 Task: Look for properties with breakfast.
Action: Mouse moved to (997, 307)
Screenshot: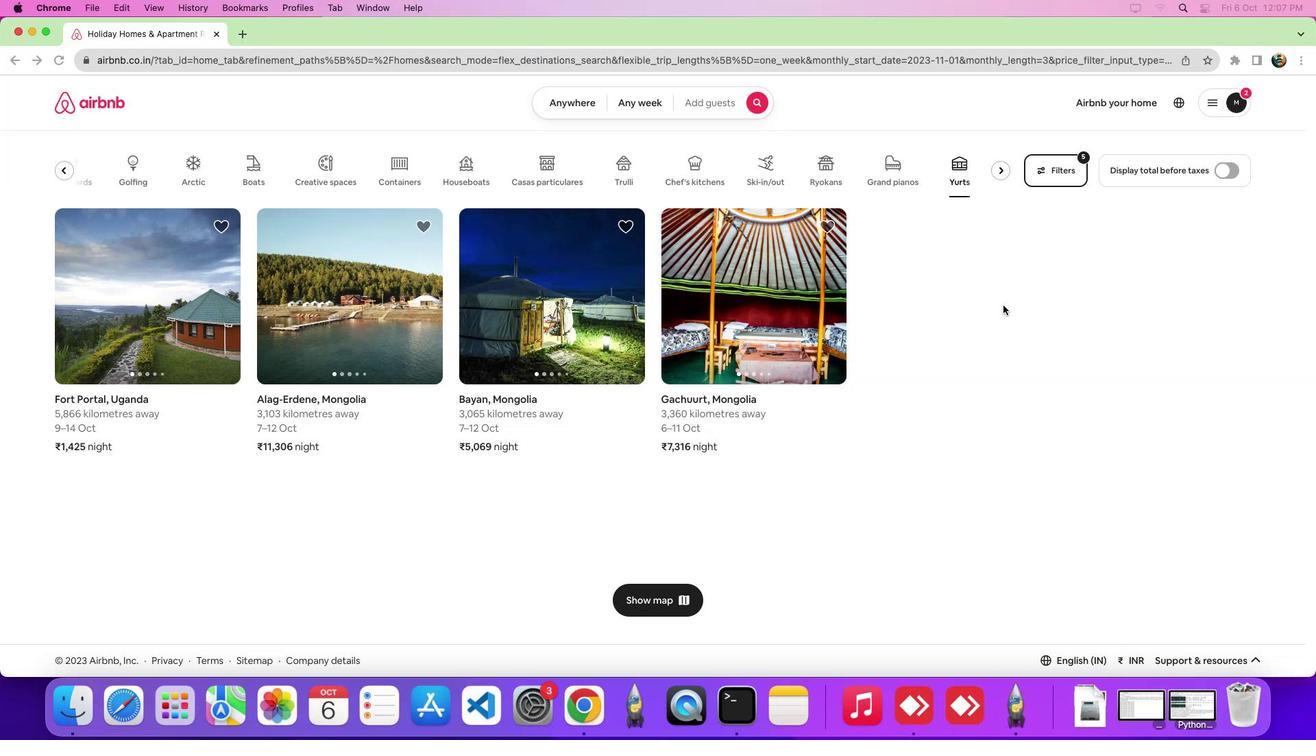 
Action: Mouse pressed left at (997, 307)
Screenshot: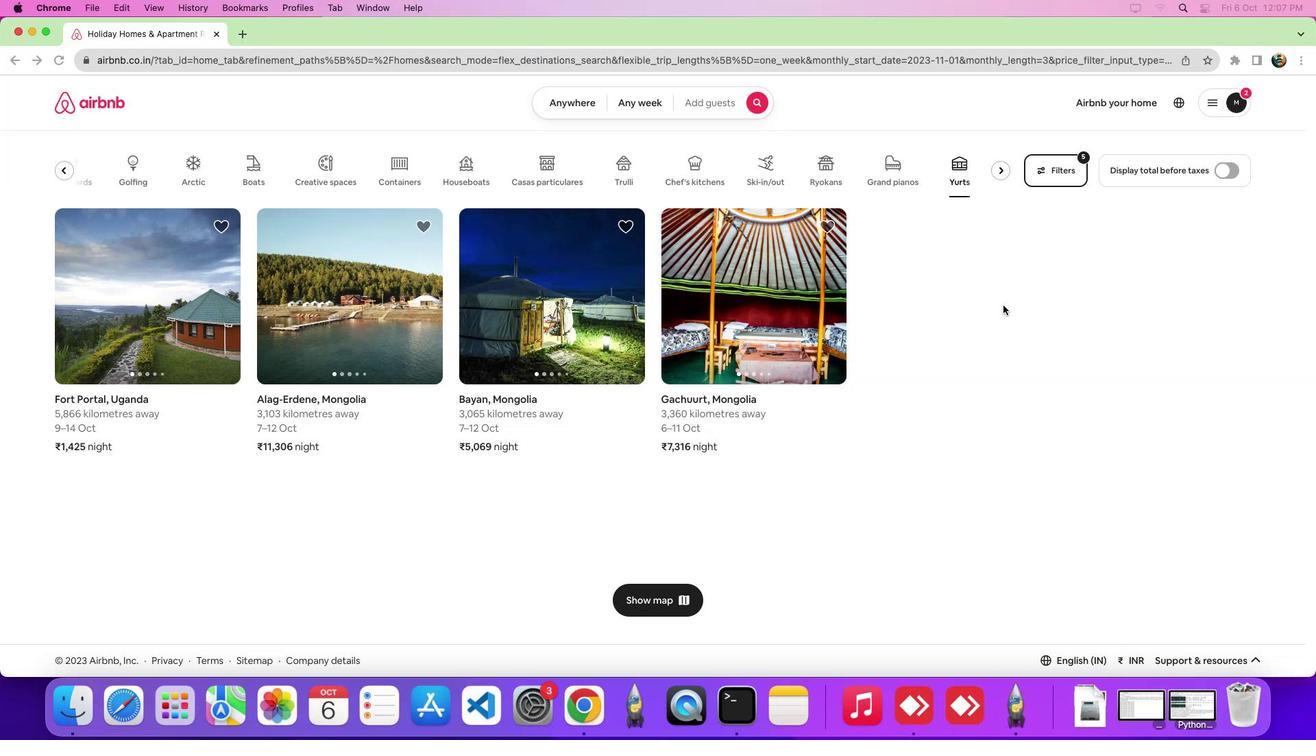
Action: Mouse moved to (1051, 171)
Screenshot: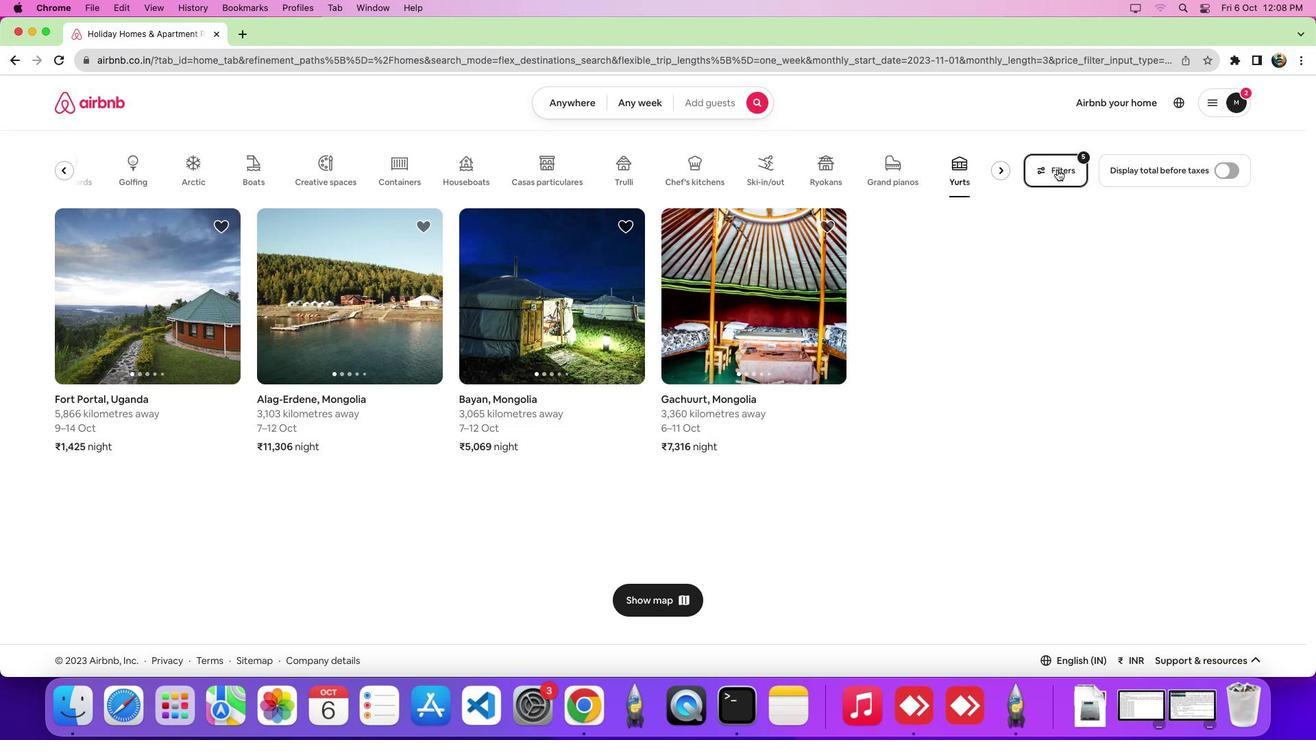 
Action: Mouse pressed left at (1051, 171)
Screenshot: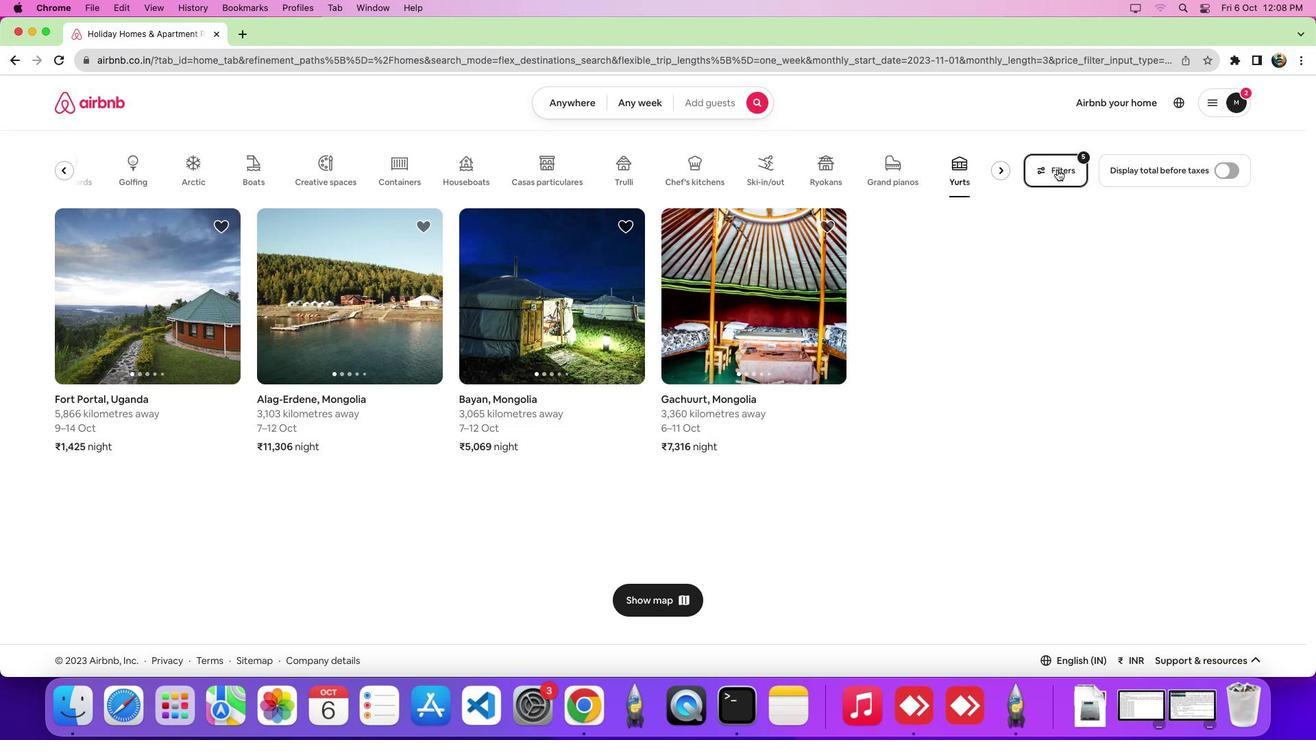 
Action: Mouse moved to (523, 229)
Screenshot: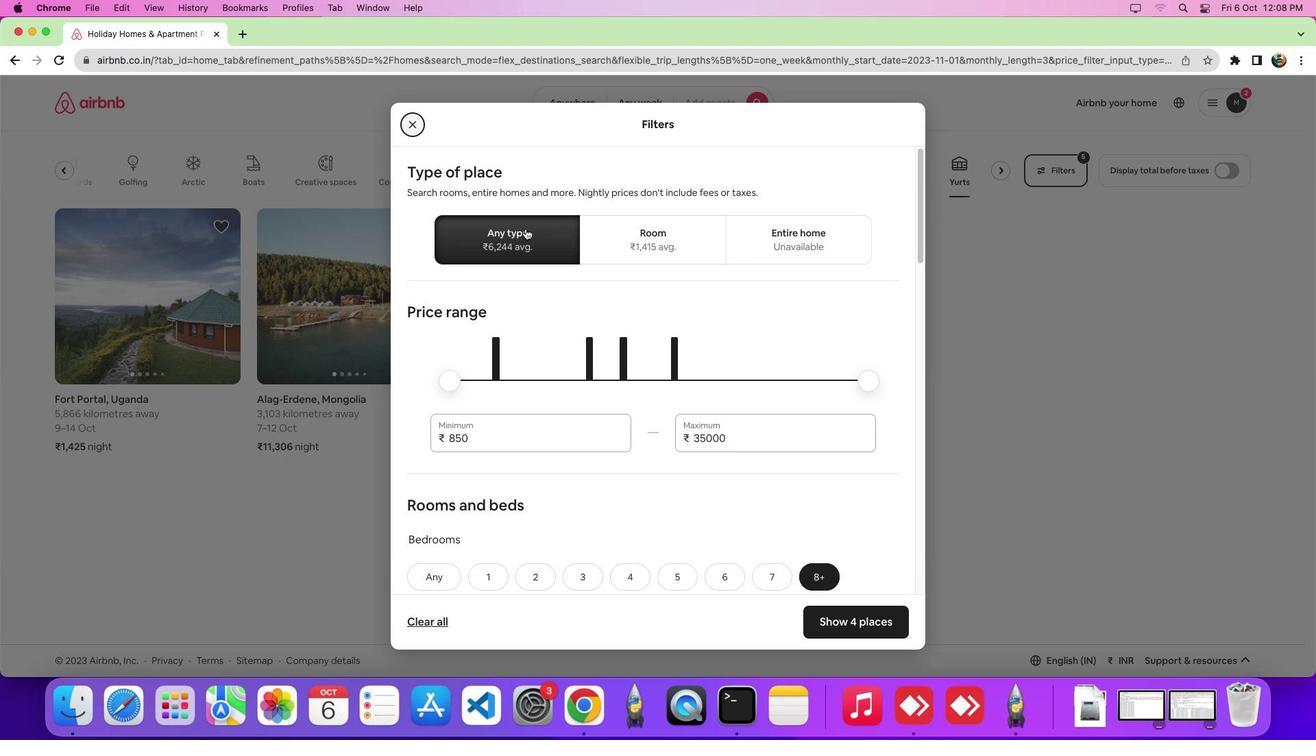 
Action: Mouse pressed left at (523, 229)
Screenshot: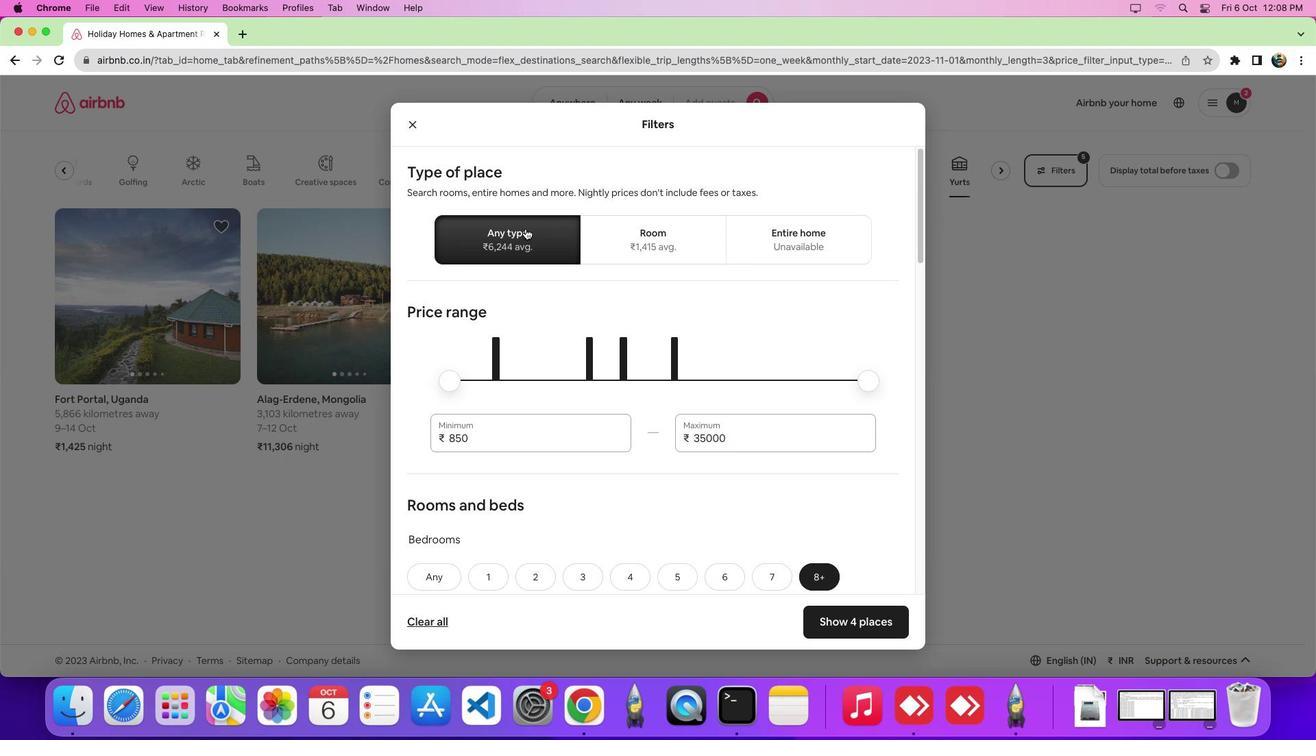 
Action: Mouse moved to (757, 344)
Screenshot: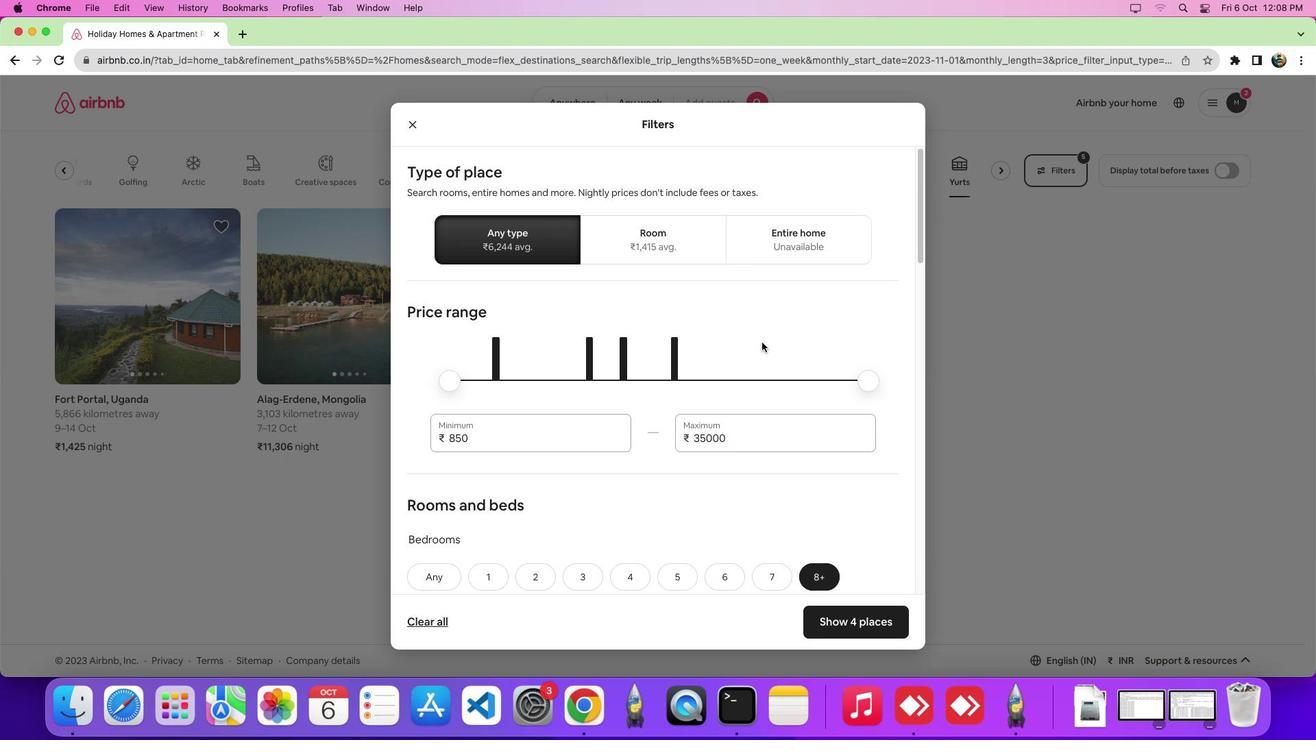 
Action: Mouse scrolled (757, 344) with delta (1, 0)
Screenshot: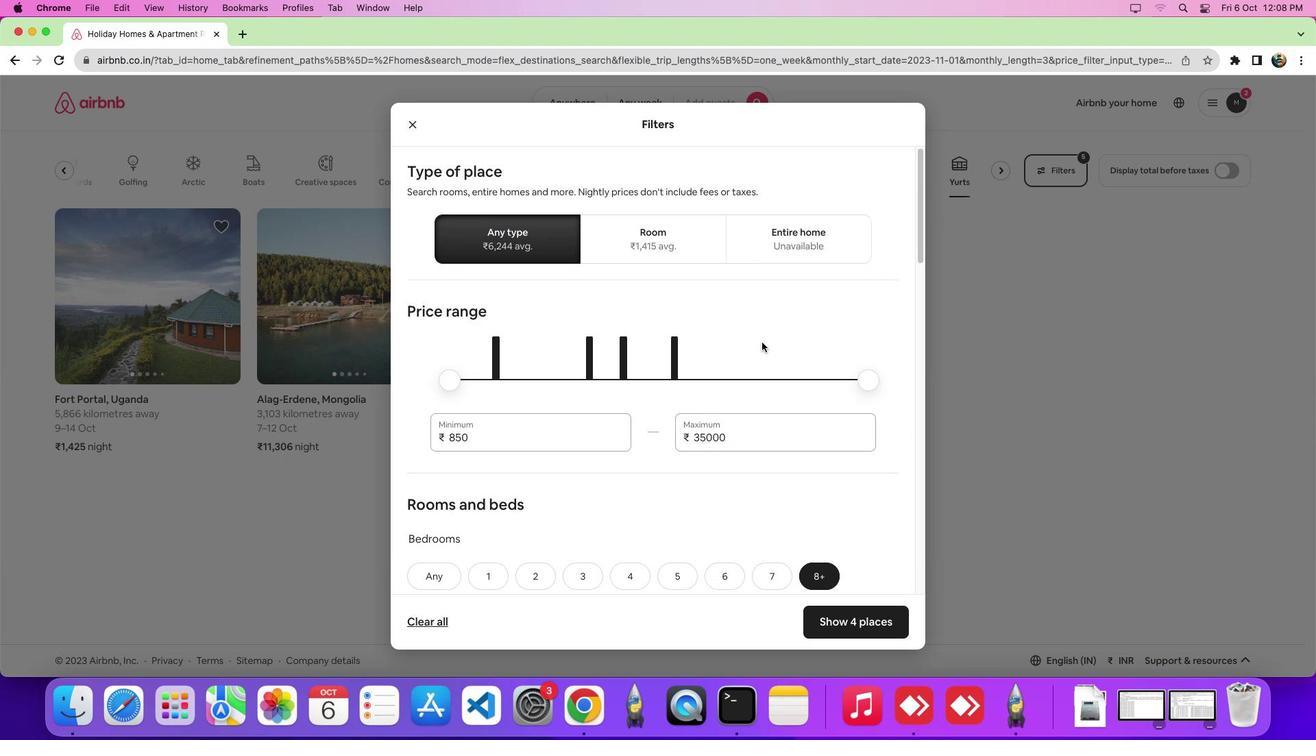 
Action: Mouse scrolled (757, 344) with delta (1, 0)
Screenshot: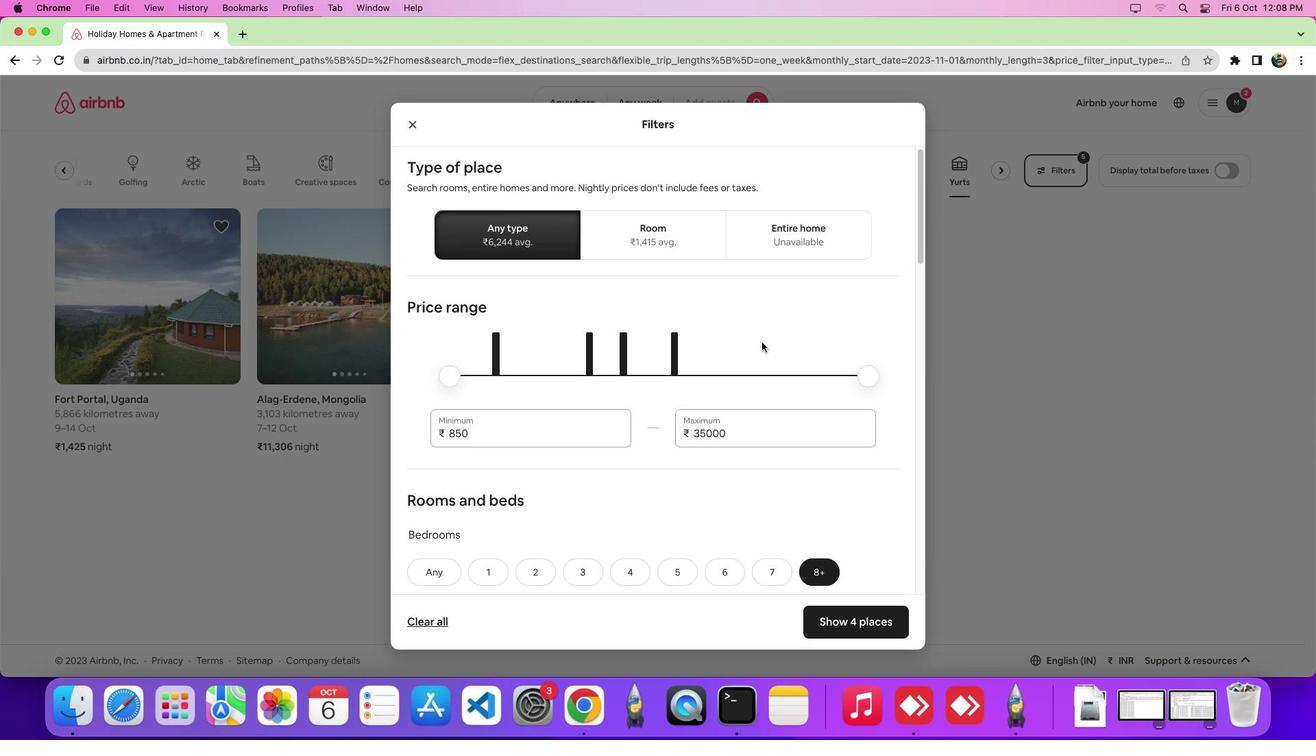 
Action: Mouse scrolled (757, 344) with delta (1, -1)
Screenshot: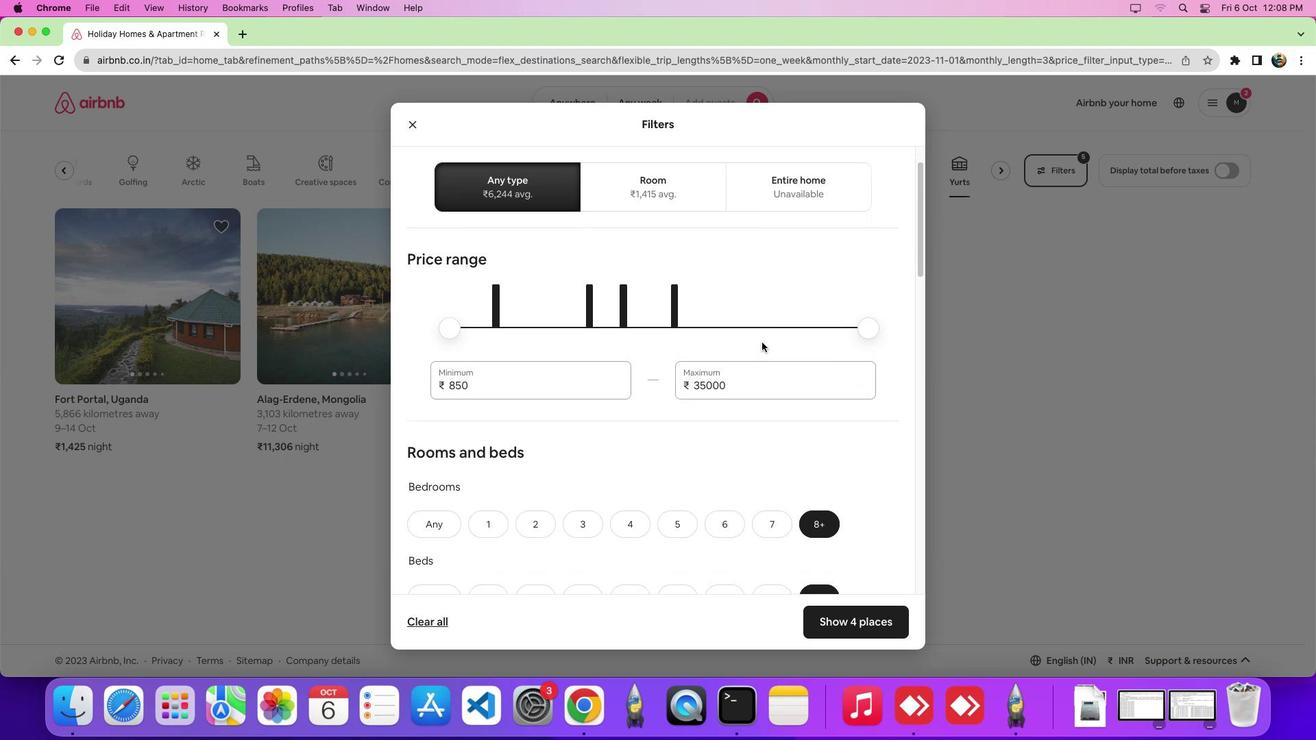 
Action: Mouse scrolled (757, 344) with delta (1, 0)
Screenshot: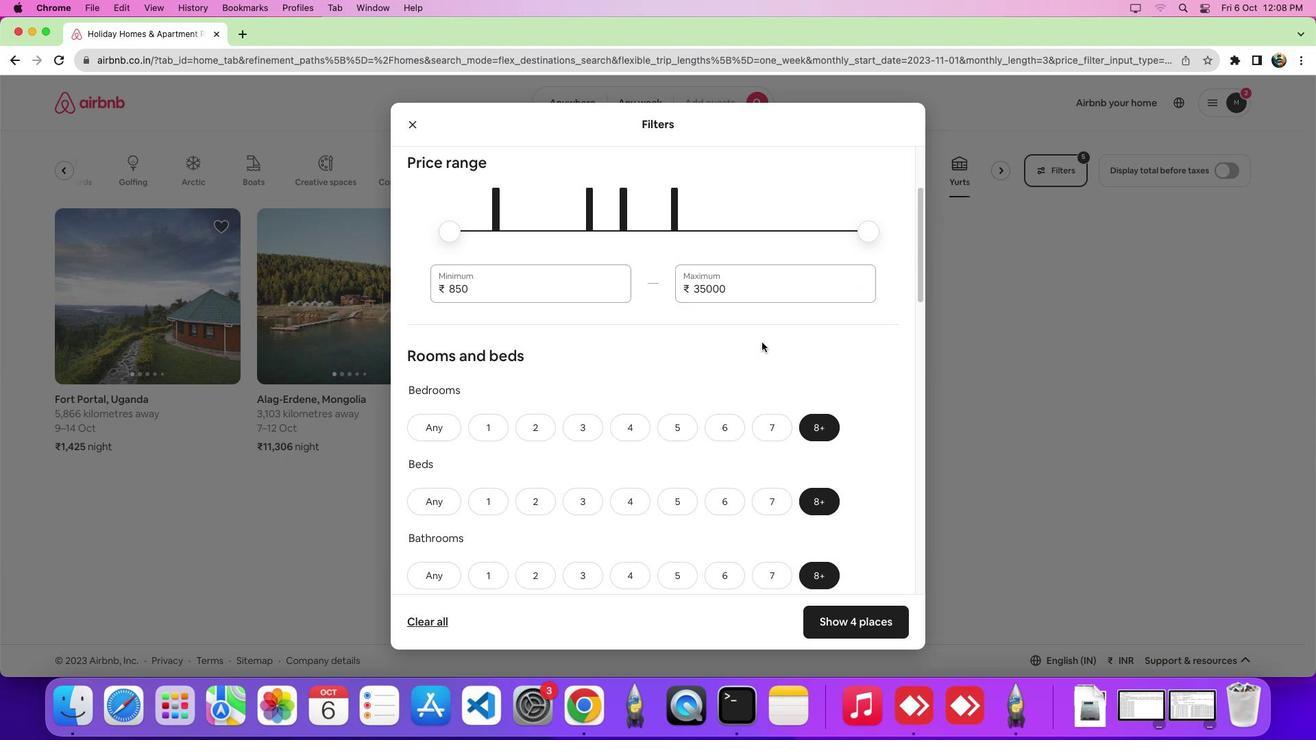 
Action: Mouse scrolled (757, 344) with delta (1, 0)
Screenshot: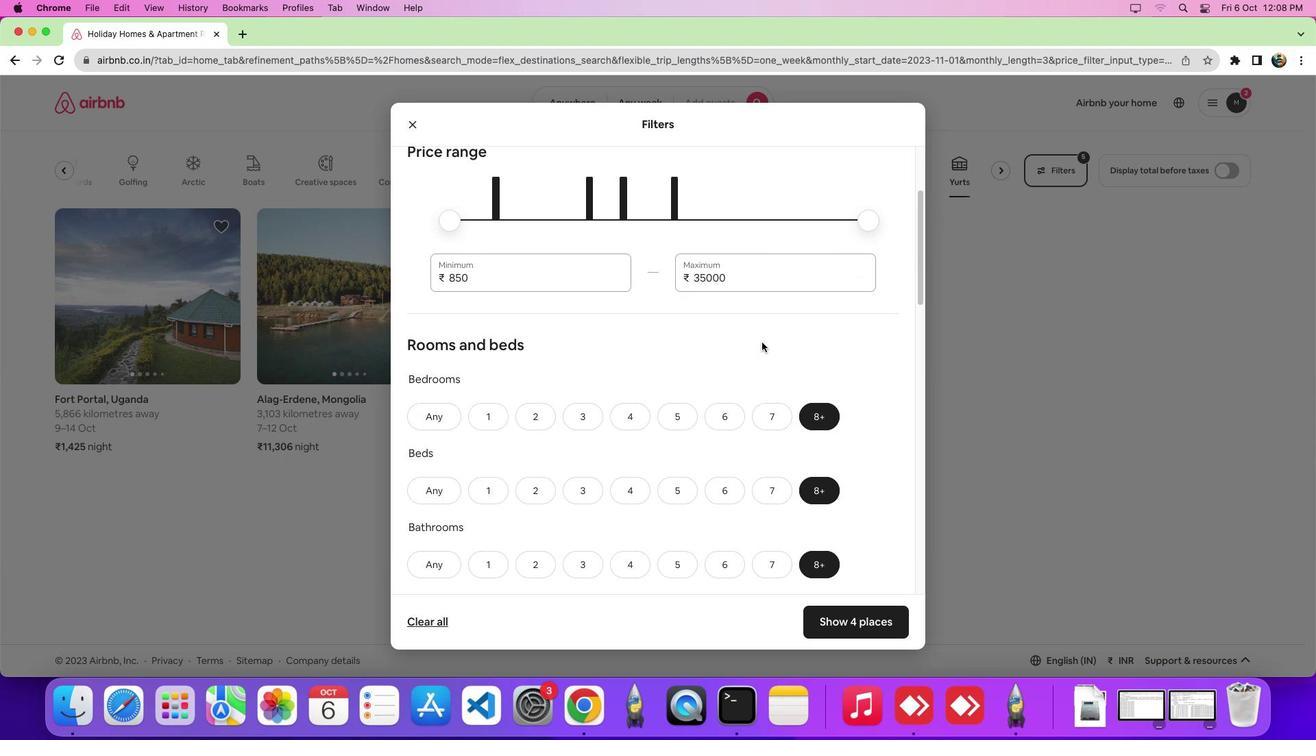 
Action: Mouse scrolled (757, 344) with delta (1, -2)
Screenshot: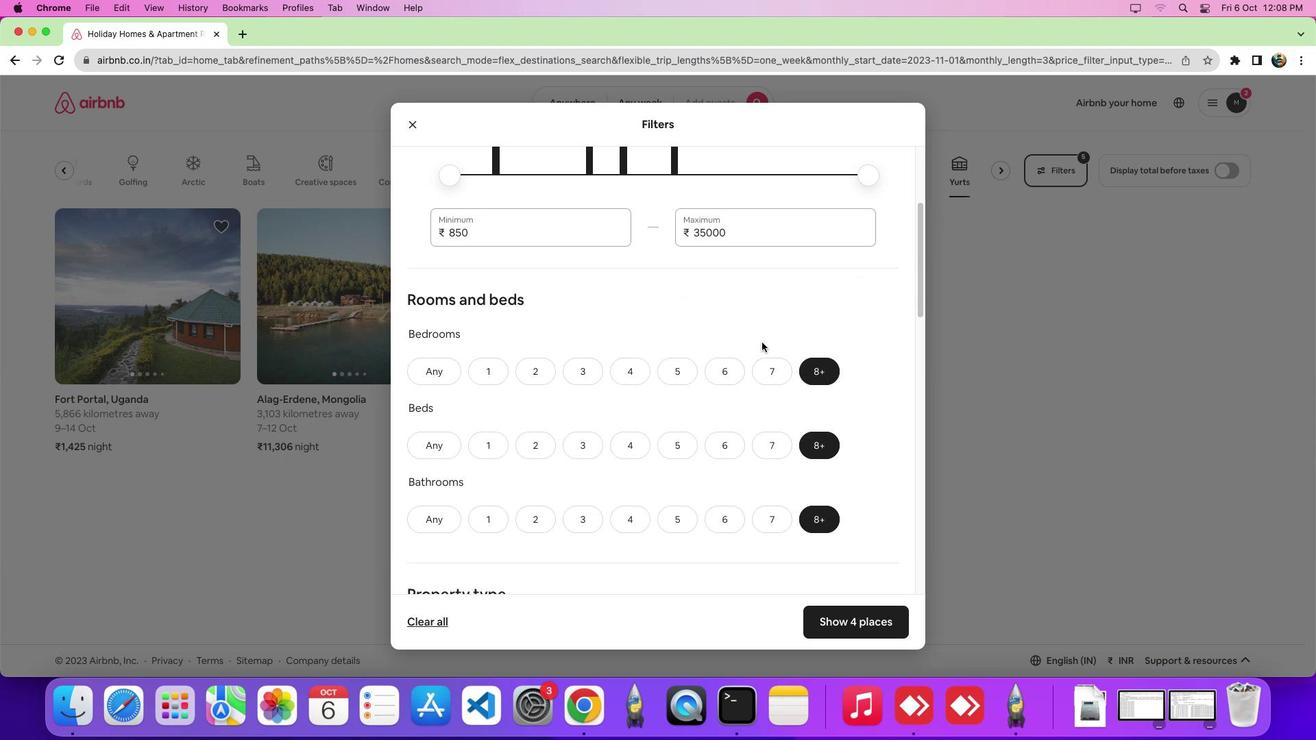 
Action: Mouse scrolled (757, 344) with delta (1, 0)
Screenshot: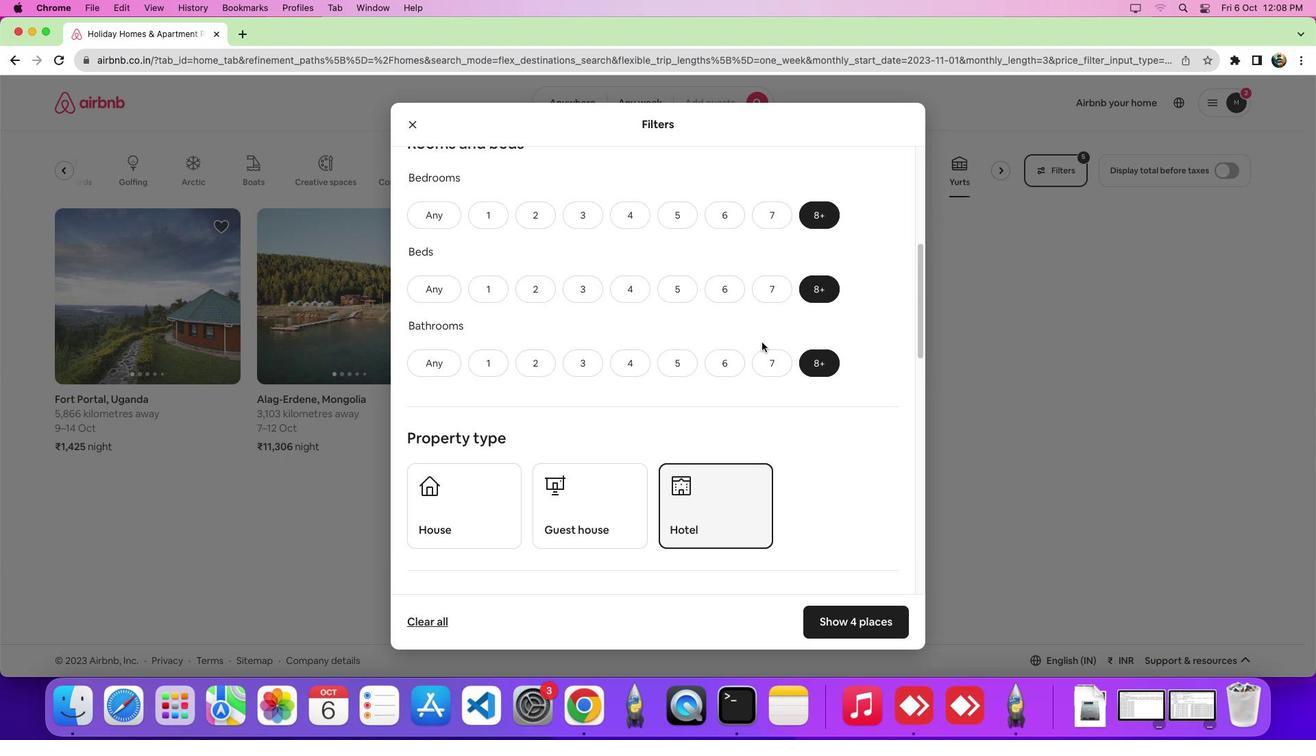 
Action: Mouse scrolled (757, 344) with delta (1, 0)
Screenshot: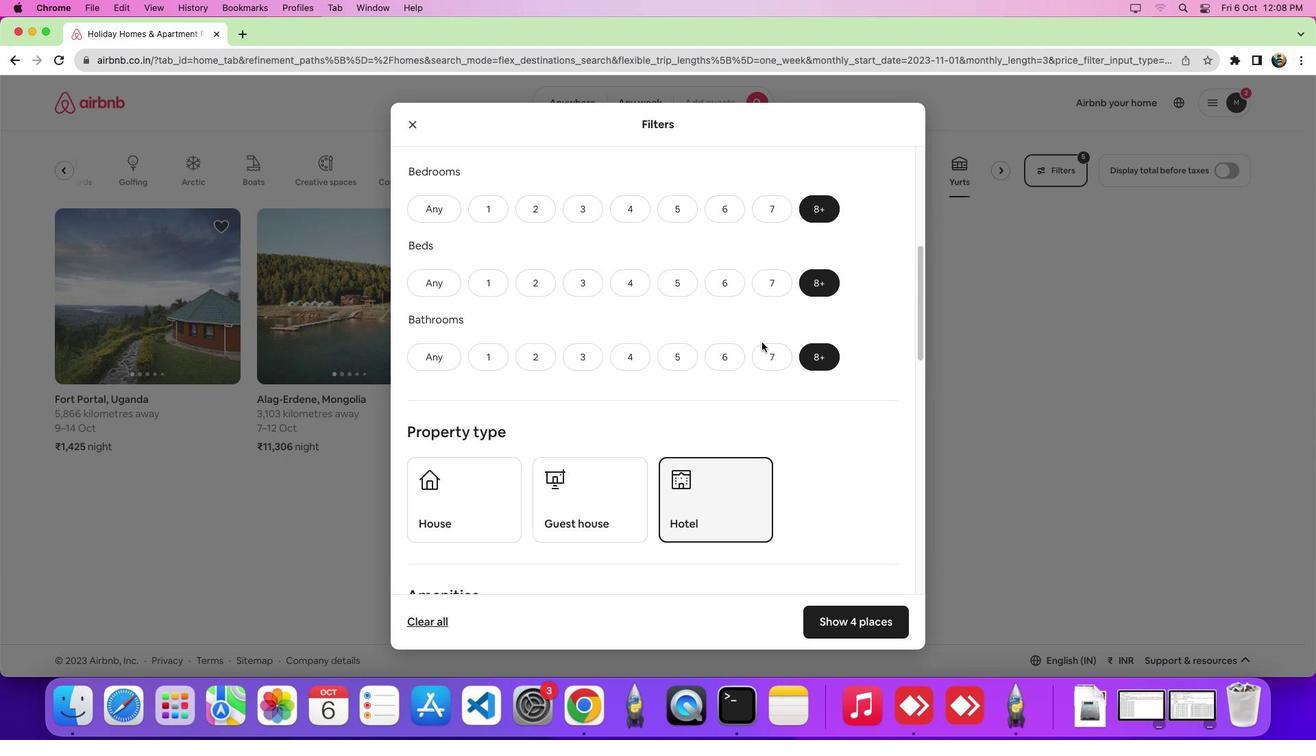 
Action: Mouse scrolled (757, 344) with delta (1, -1)
Screenshot: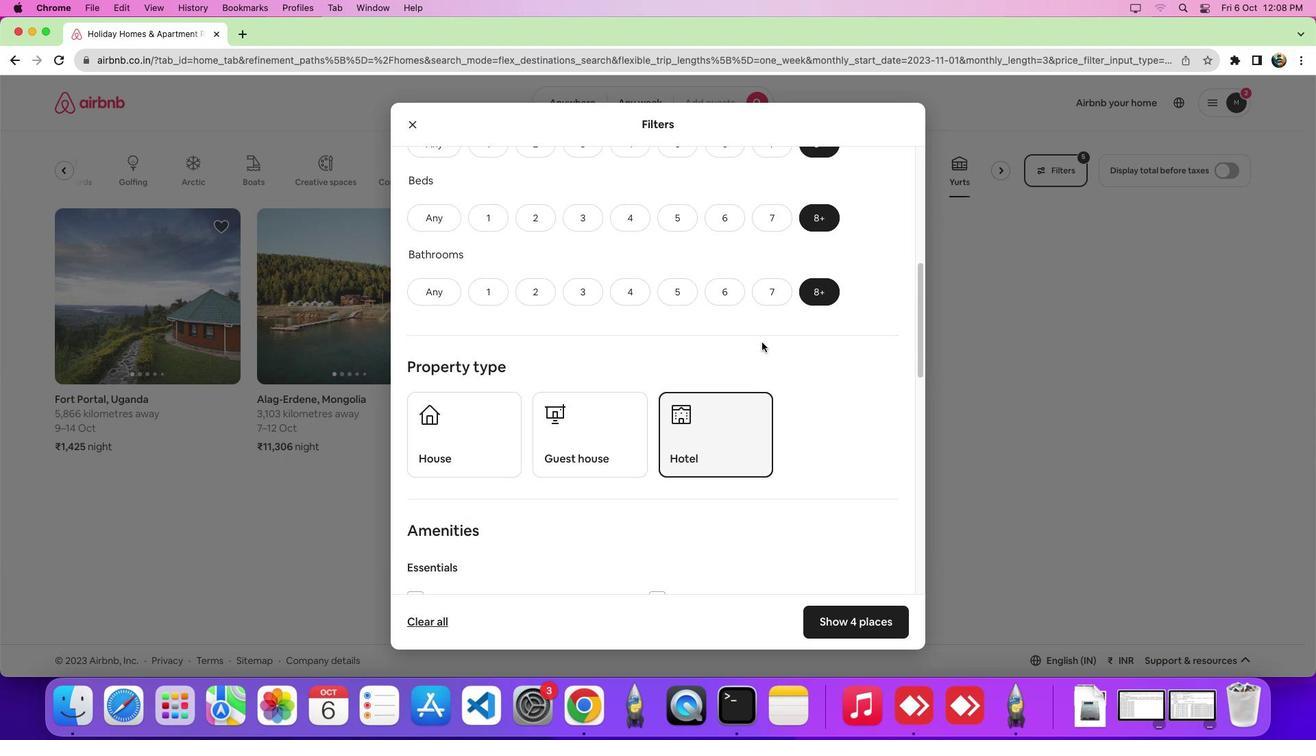 
Action: Mouse scrolled (757, 344) with delta (1, 0)
Screenshot: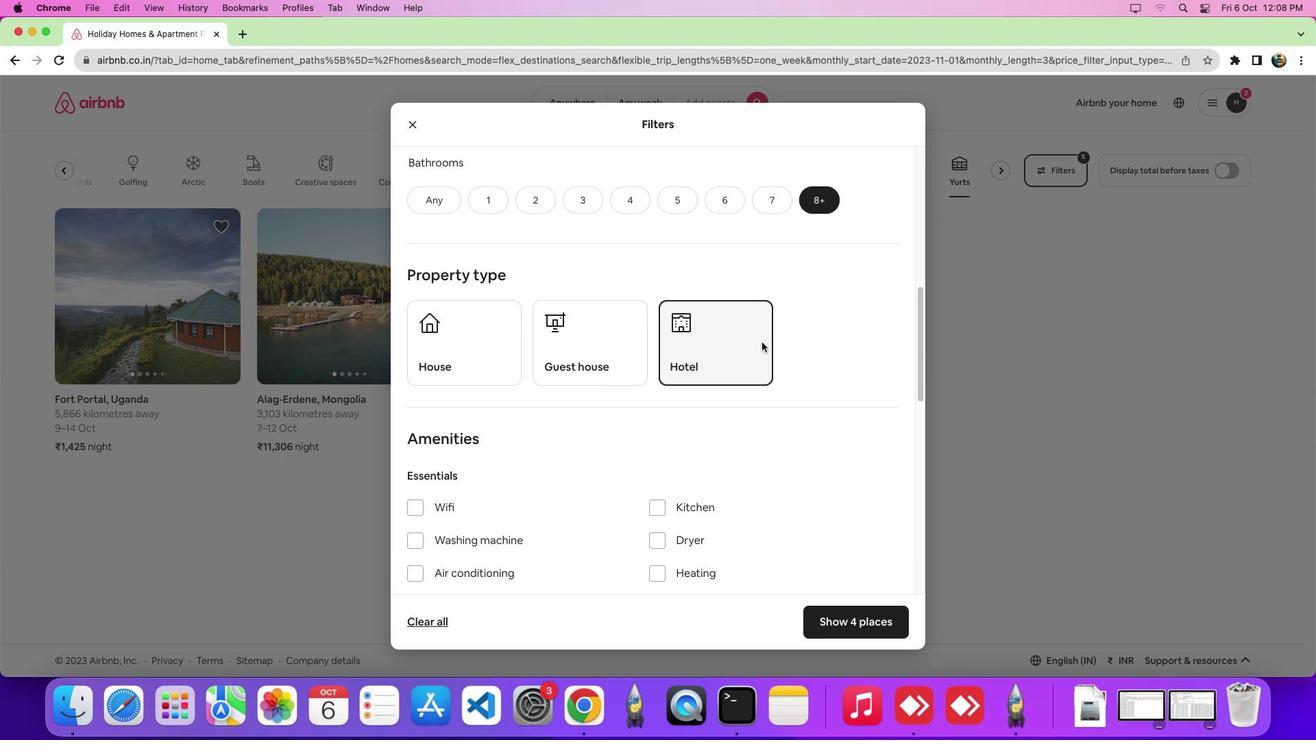
Action: Mouse scrolled (757, 344) with delta (1, 0)
Screenshot: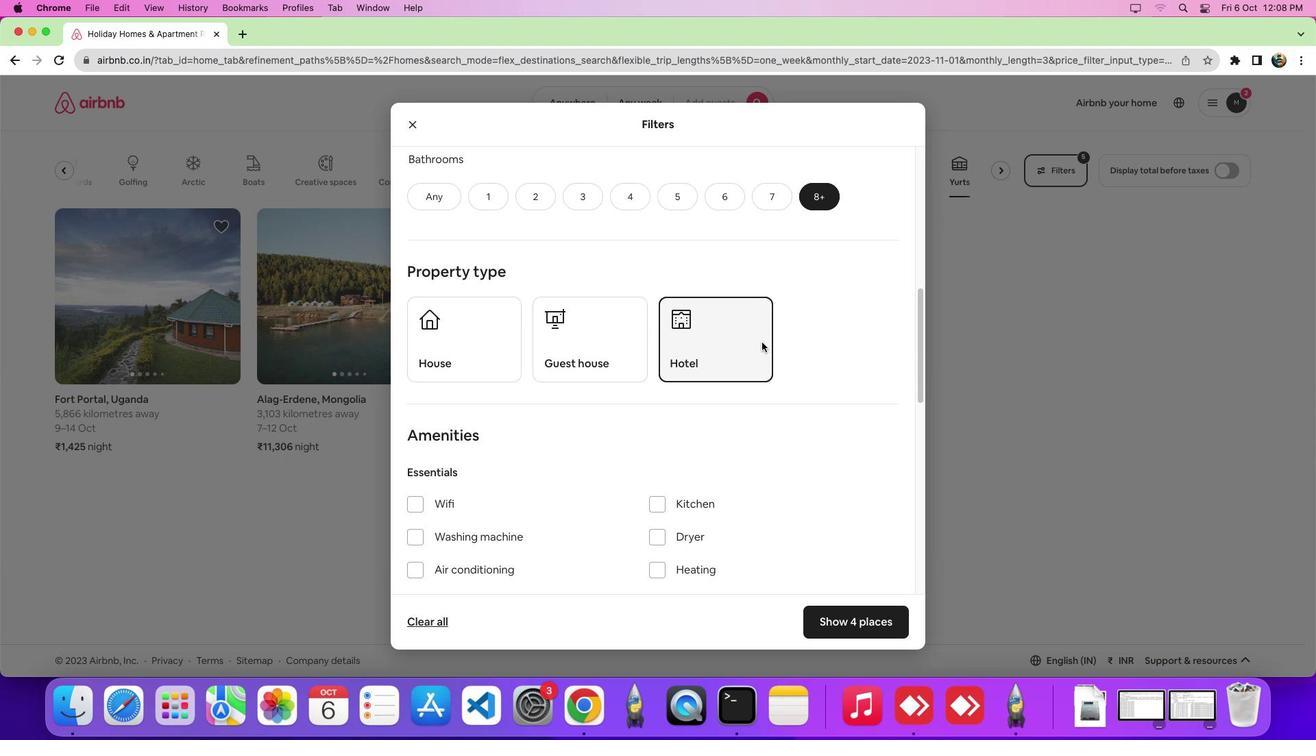 
Action: Mouse scrolled (757, 344) with delta (1, 0)
Screenshot: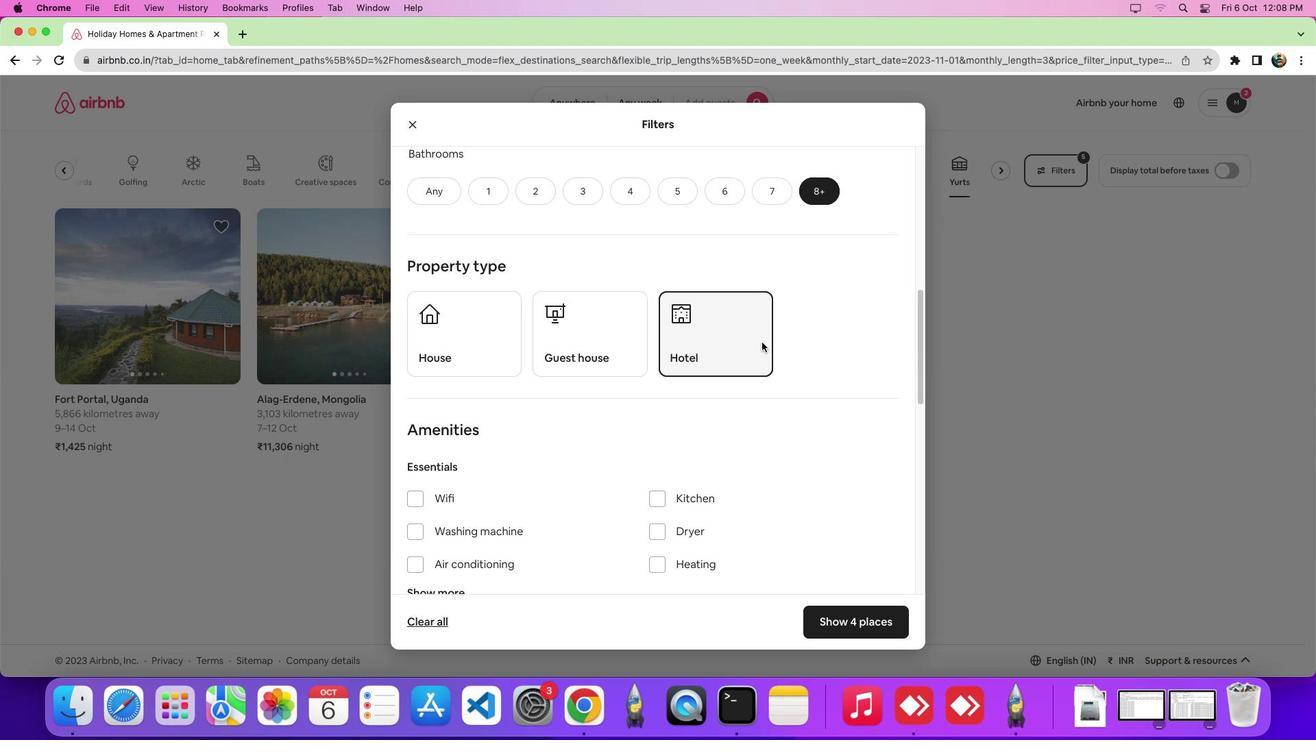 
Action: Mouse scrolled (757, 344) with delta (1, -2)
Screenshot: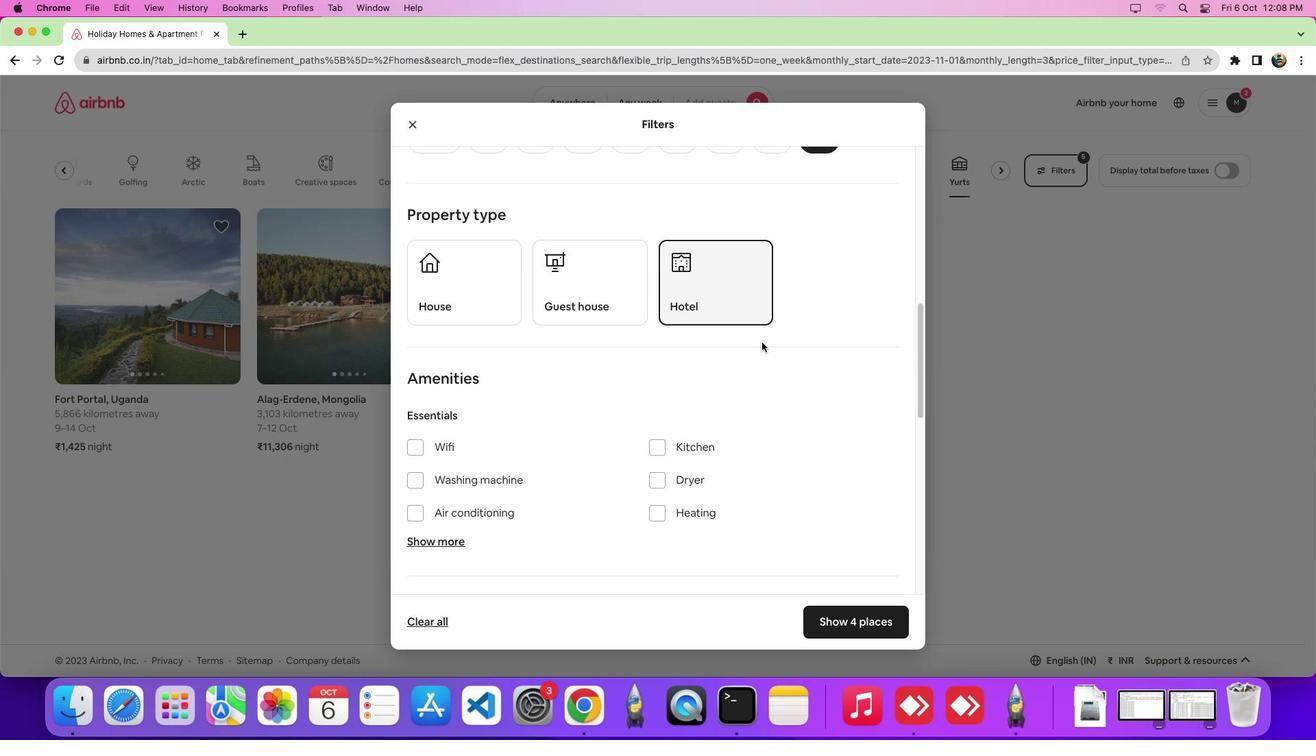 
Action: Mouse moved to (442, 411)
Screenshot: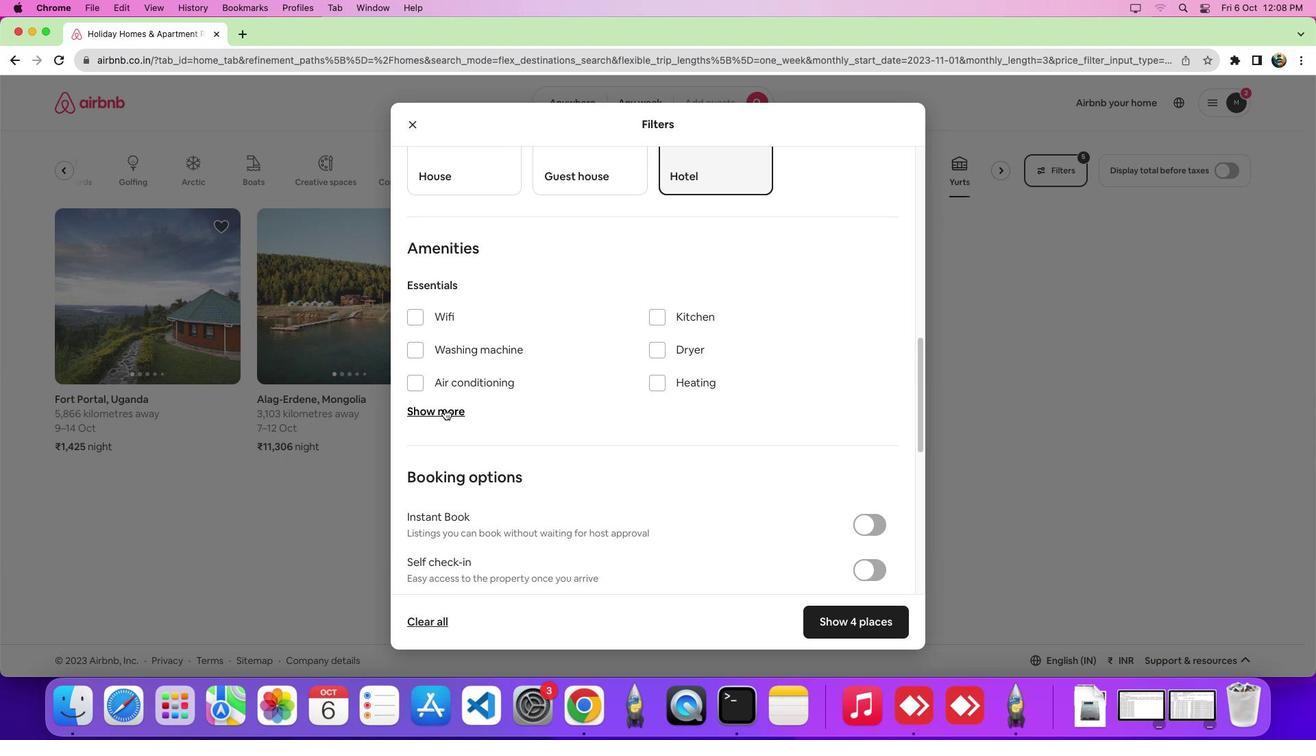 
Action: Mouse pressed left at (442, 411)
Screenshot: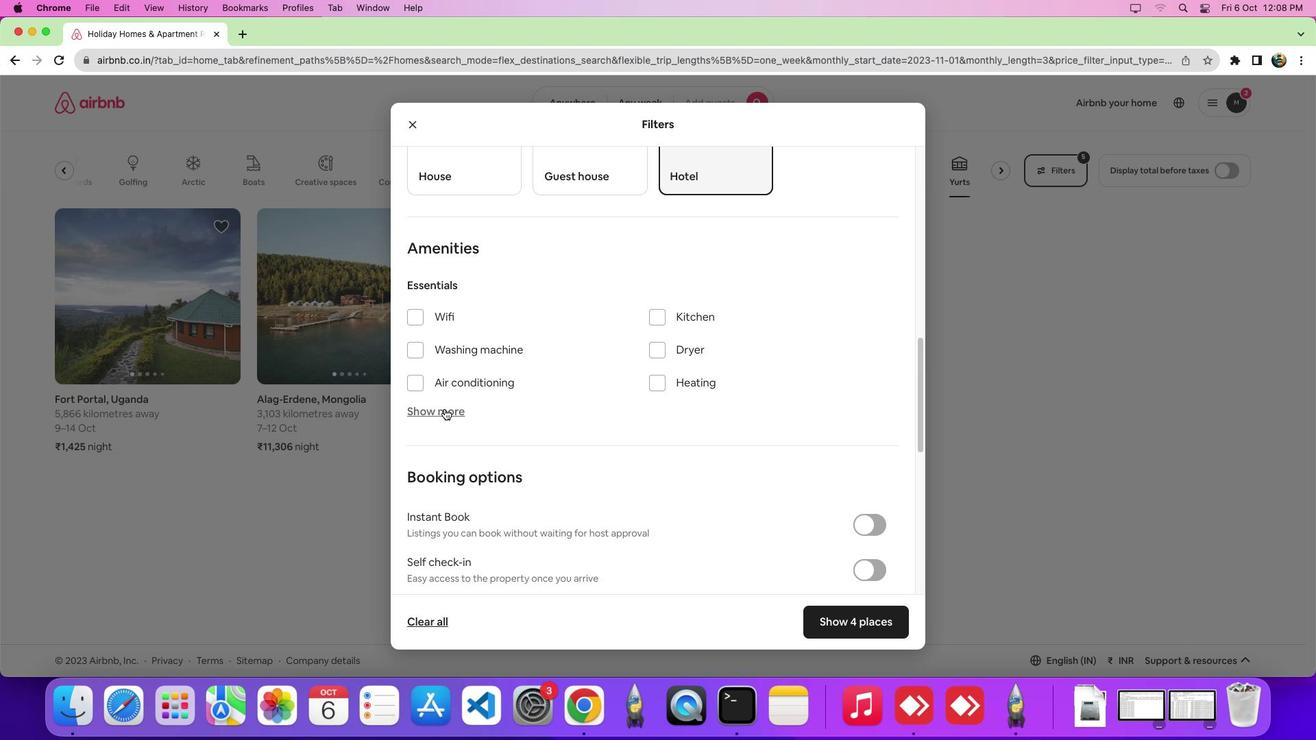 
Action: Mouse moved to (688, 443)
Screenshot: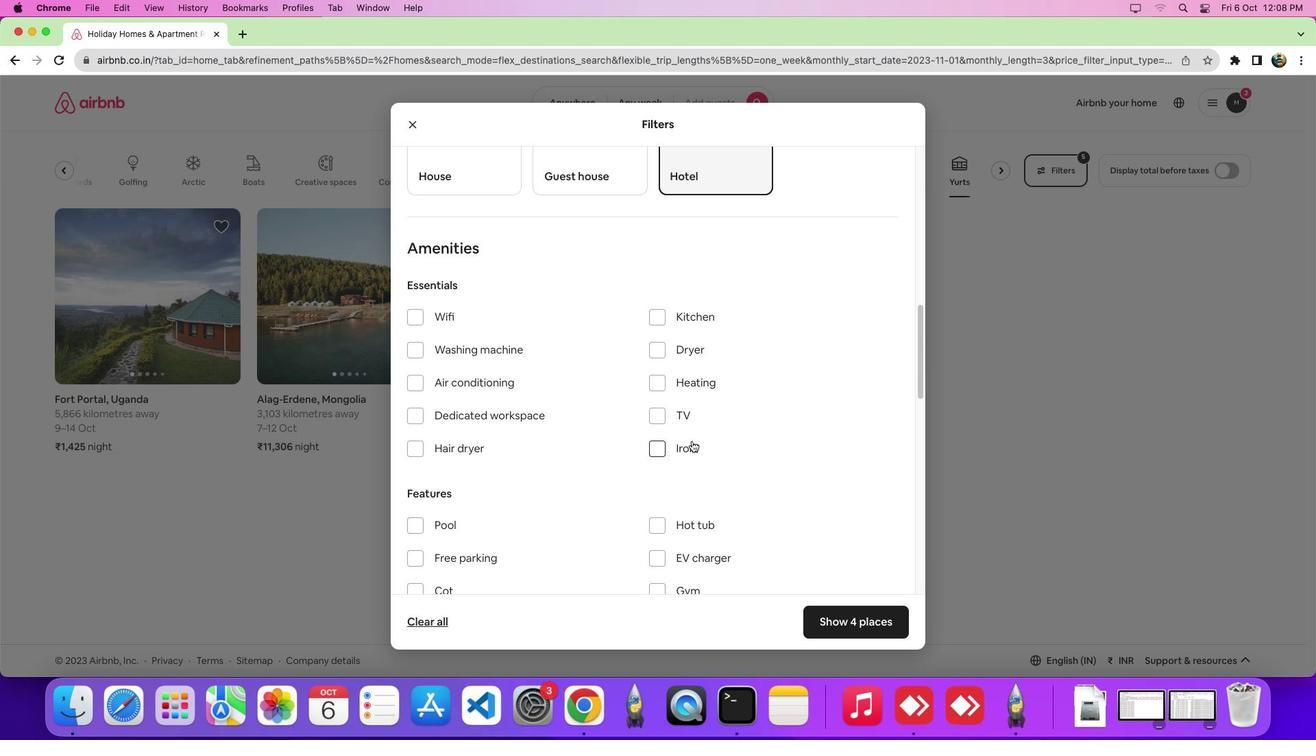 
Action: Mouse scrolled (688, 443) with delta (1, 0)
Screenshot: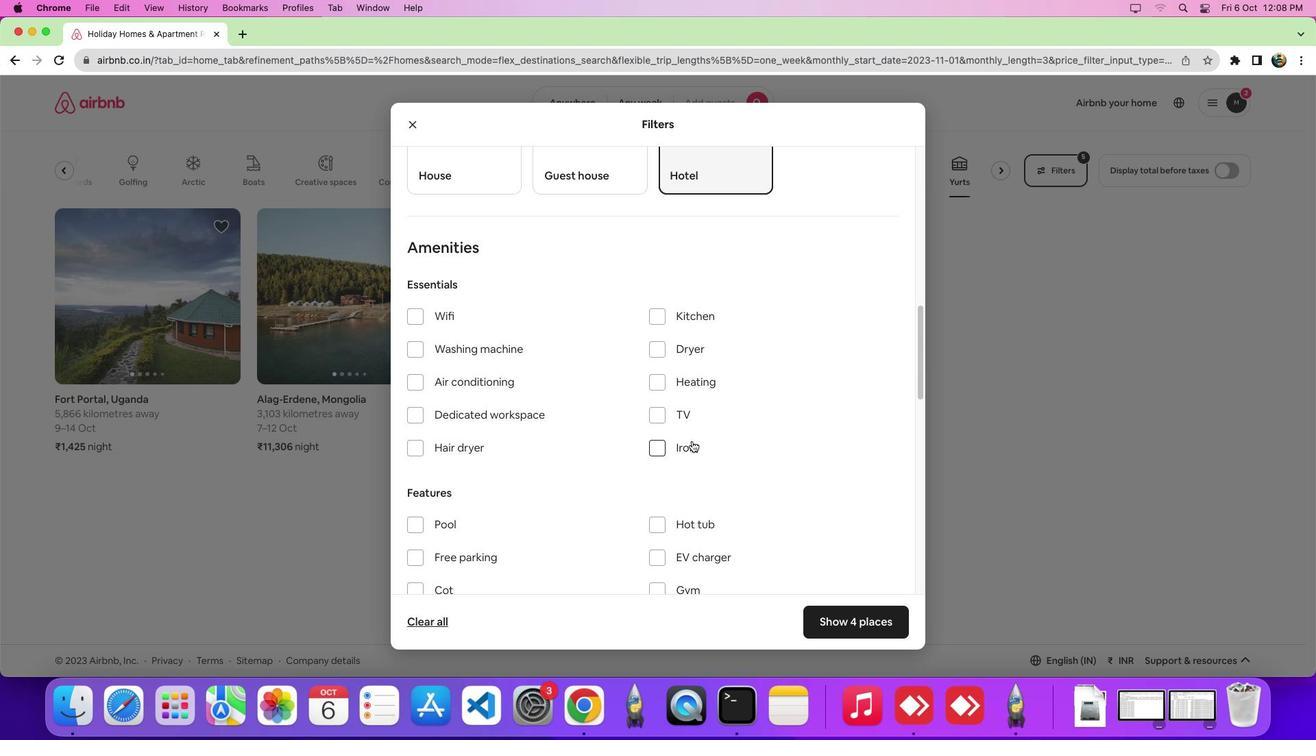
Action: Mouse scrolled (688, 443) with delta (1, 0)
Screenshot: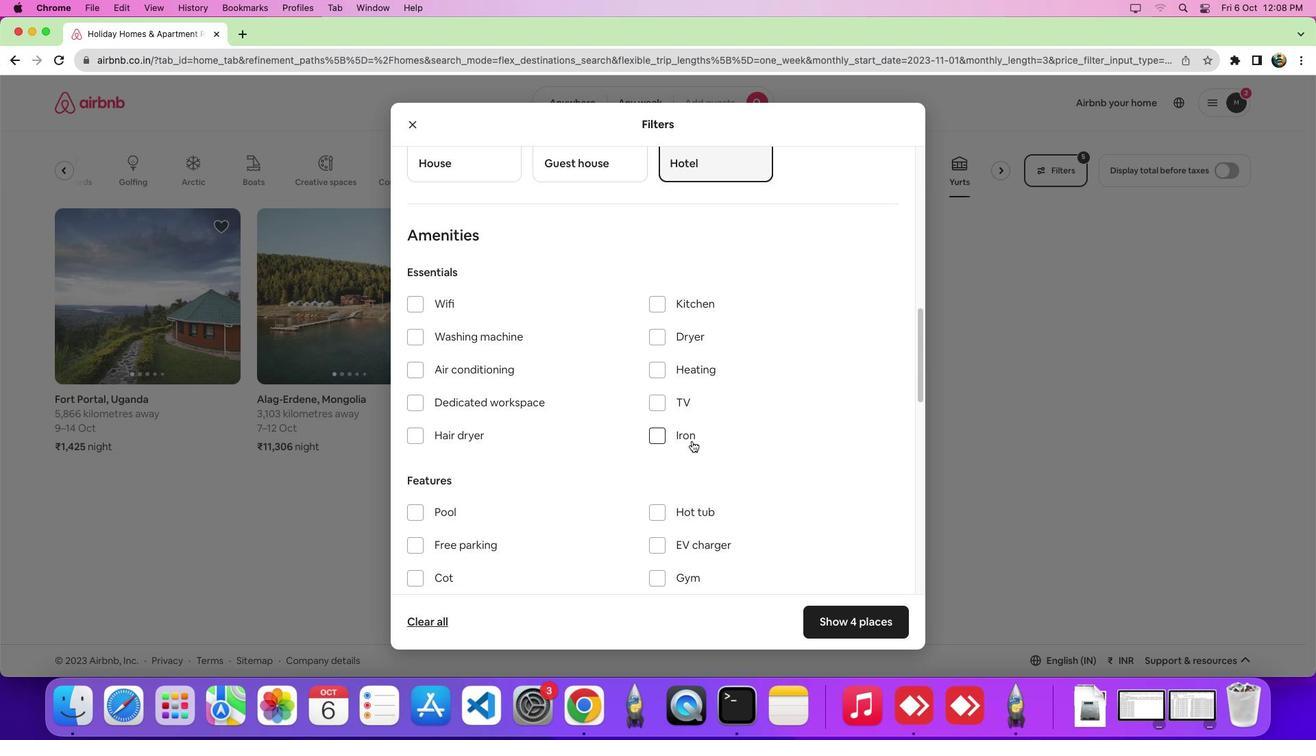 
Action: Mouse scrolled (688, 443) with delta (1, 0)
Screenshot: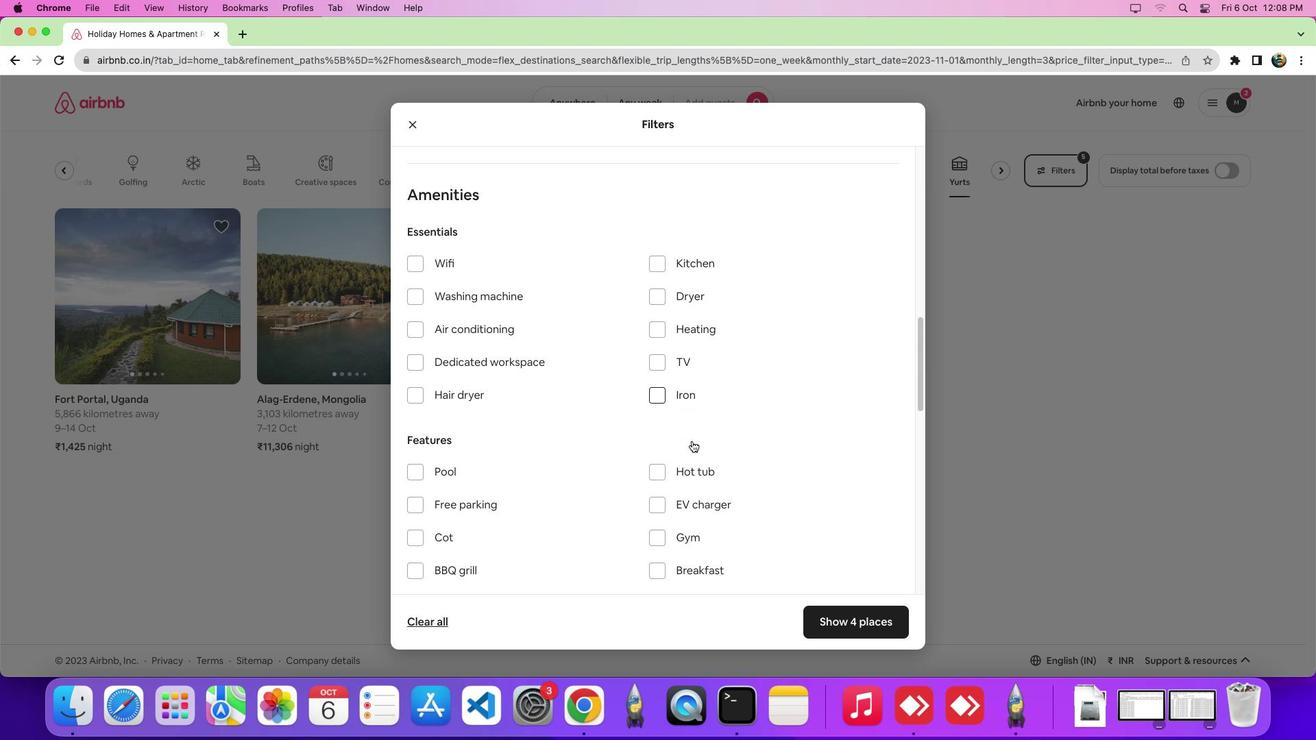 
Action: Mouse scrolled (688, 443) with delta (1, 0)
Screenshot: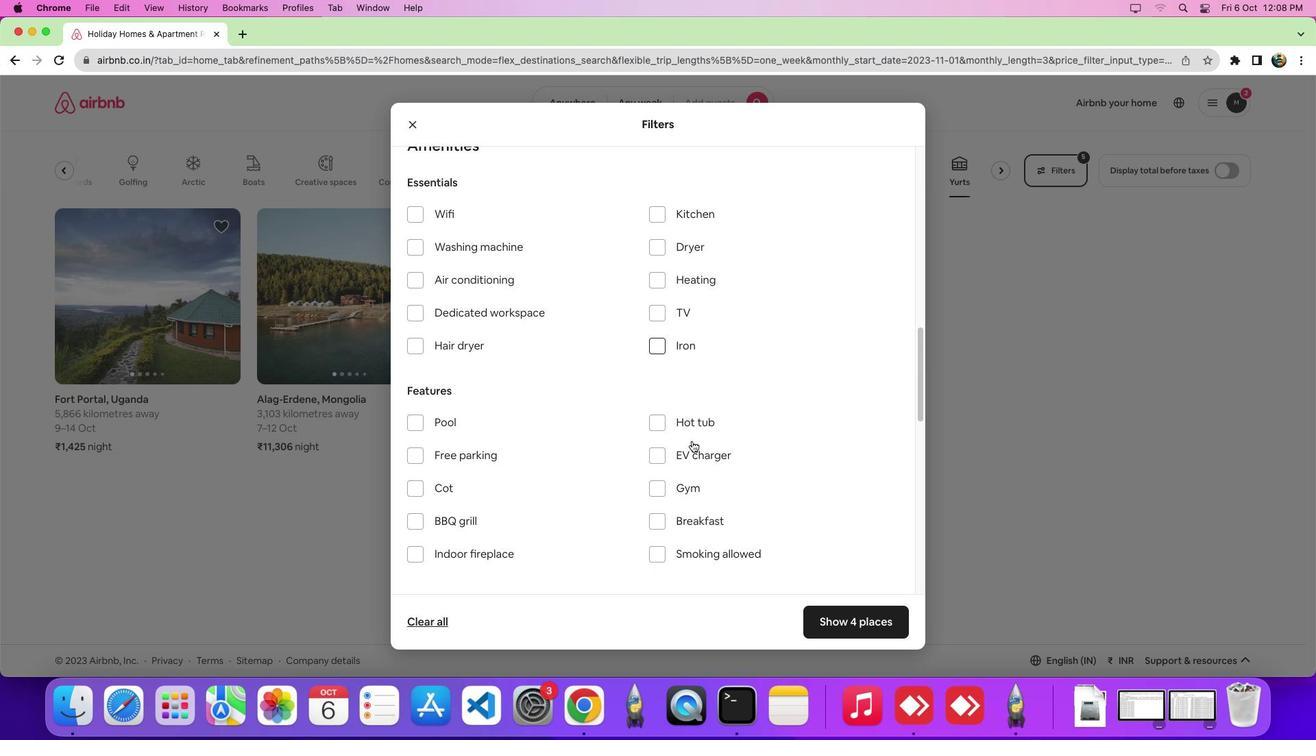 
Action: Mouse scrolled (688, 443) with delta (1, 0)
Screenshot: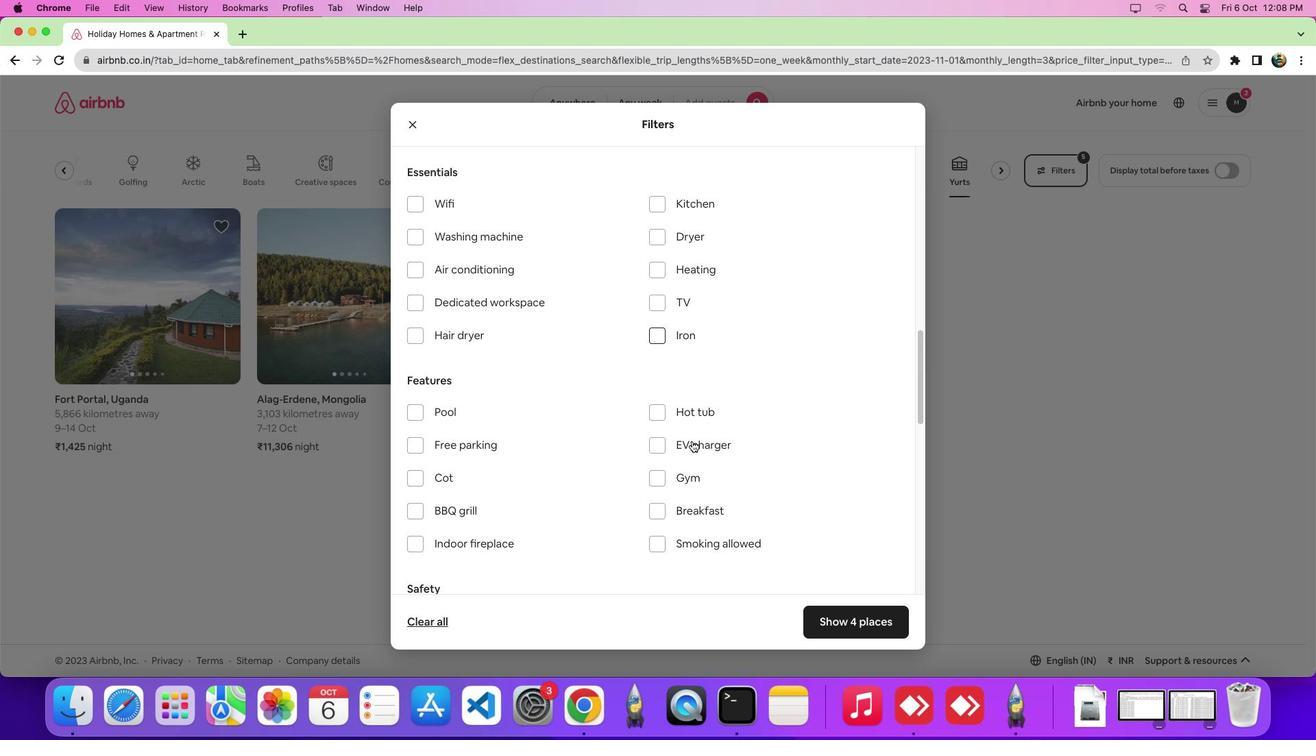 
Action: Mouse scrolled (688, 443) with delta (1, 0)
Screenshot: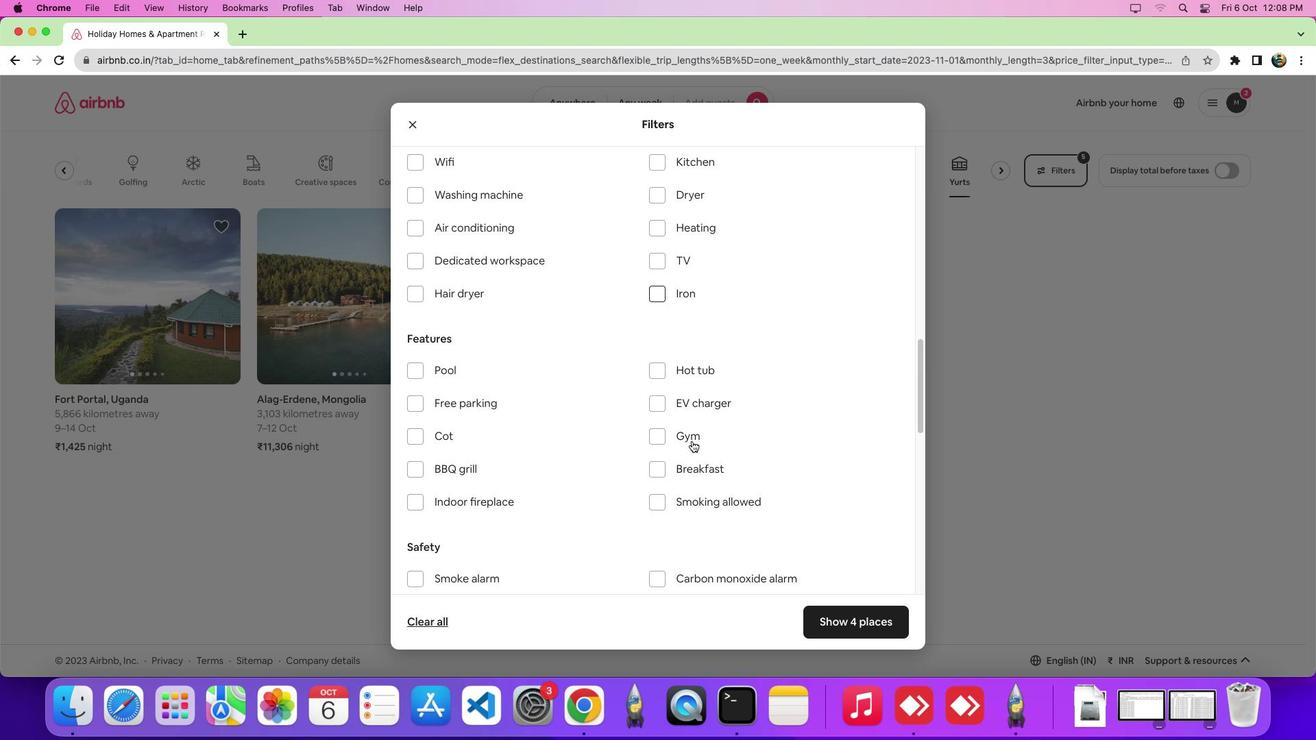 
Action: Mouse moved to (656, 403)
Screenshot: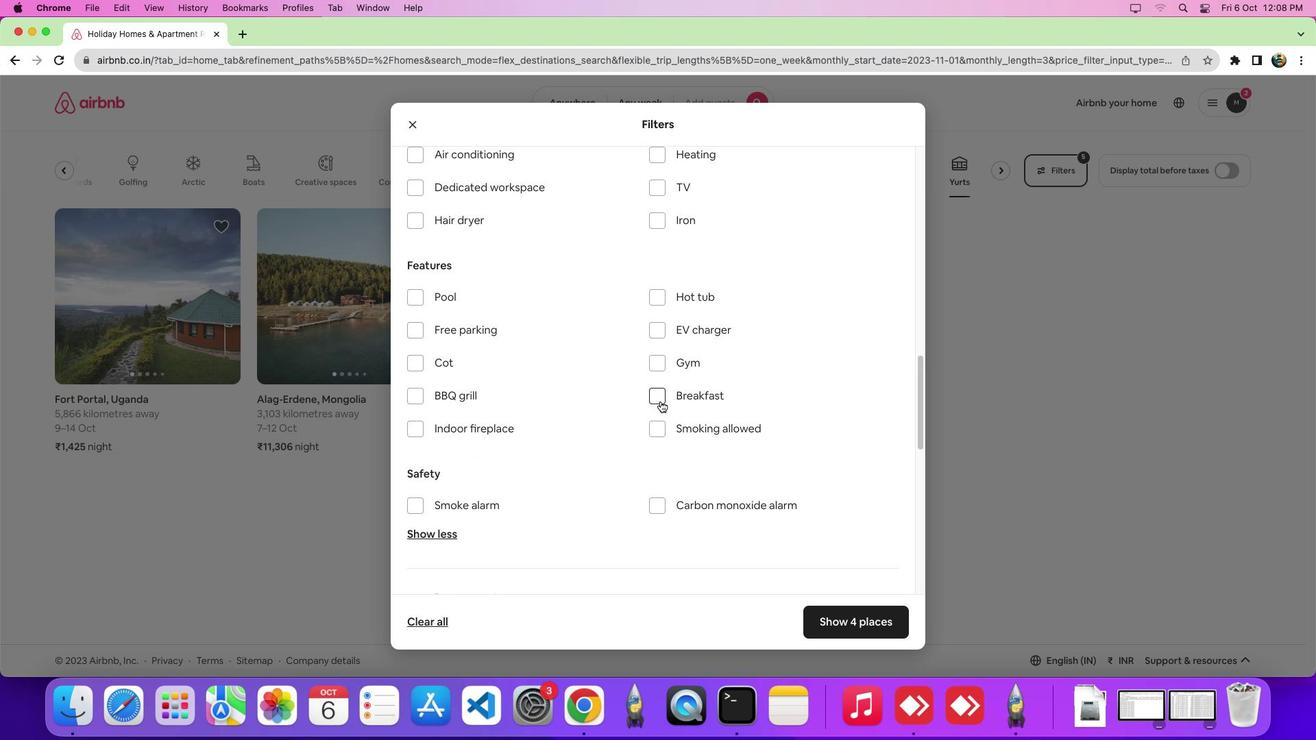 
Action: Mouse pressed left at (656, 403)
Screenshot: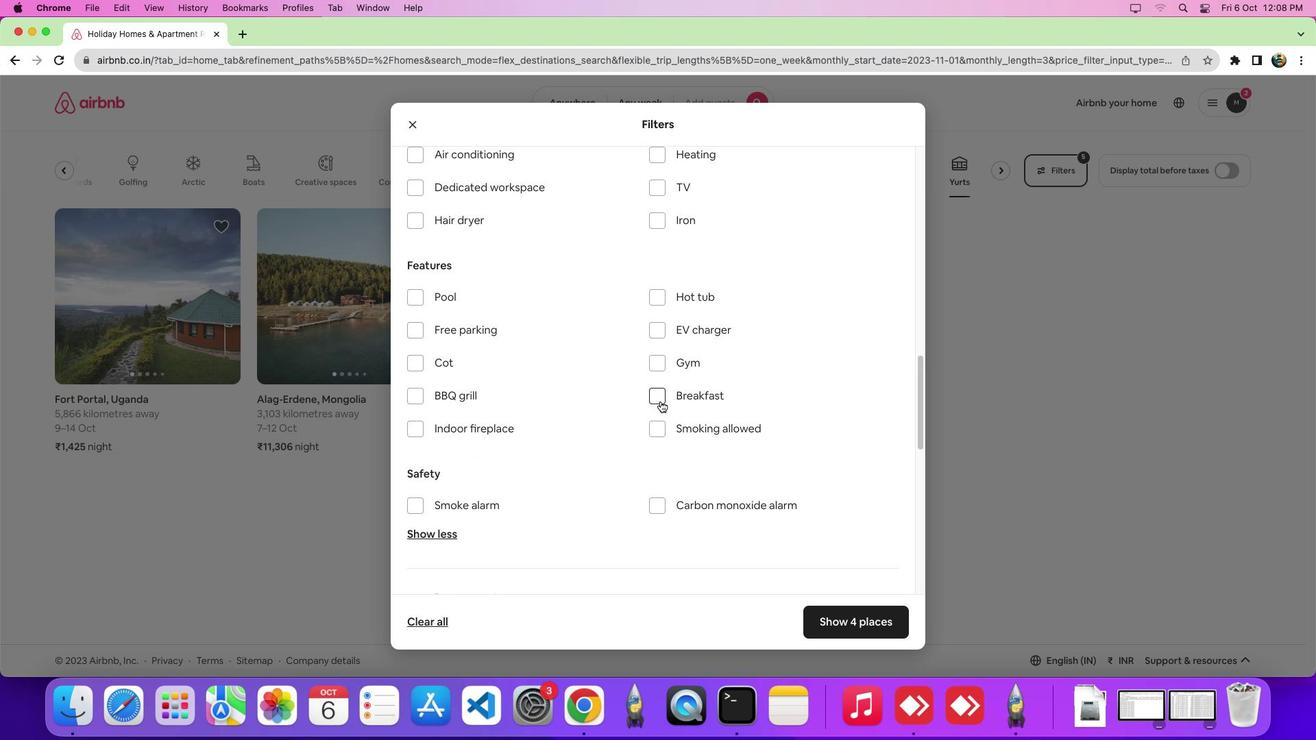 
Action: Mouse moved to (856, 626)
Screenshot: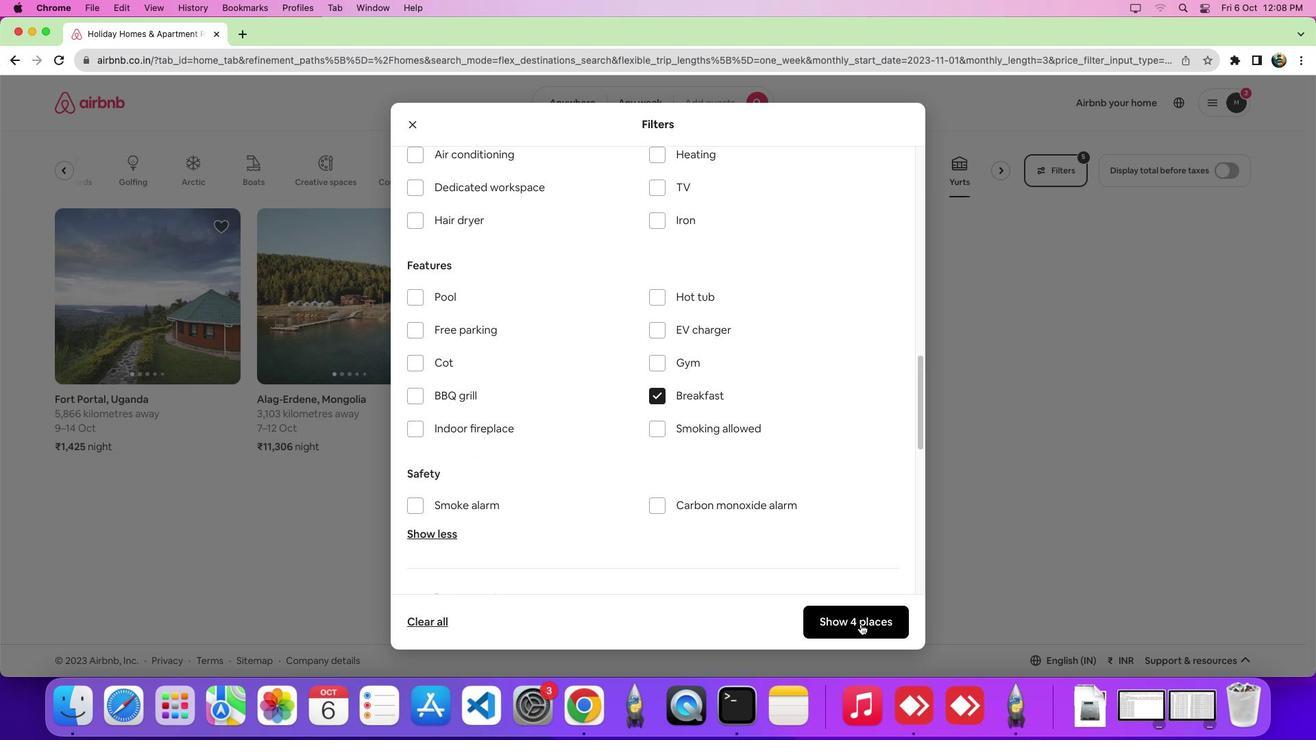 
Action: Mouse pressed left at (856, 626)
Screenshot: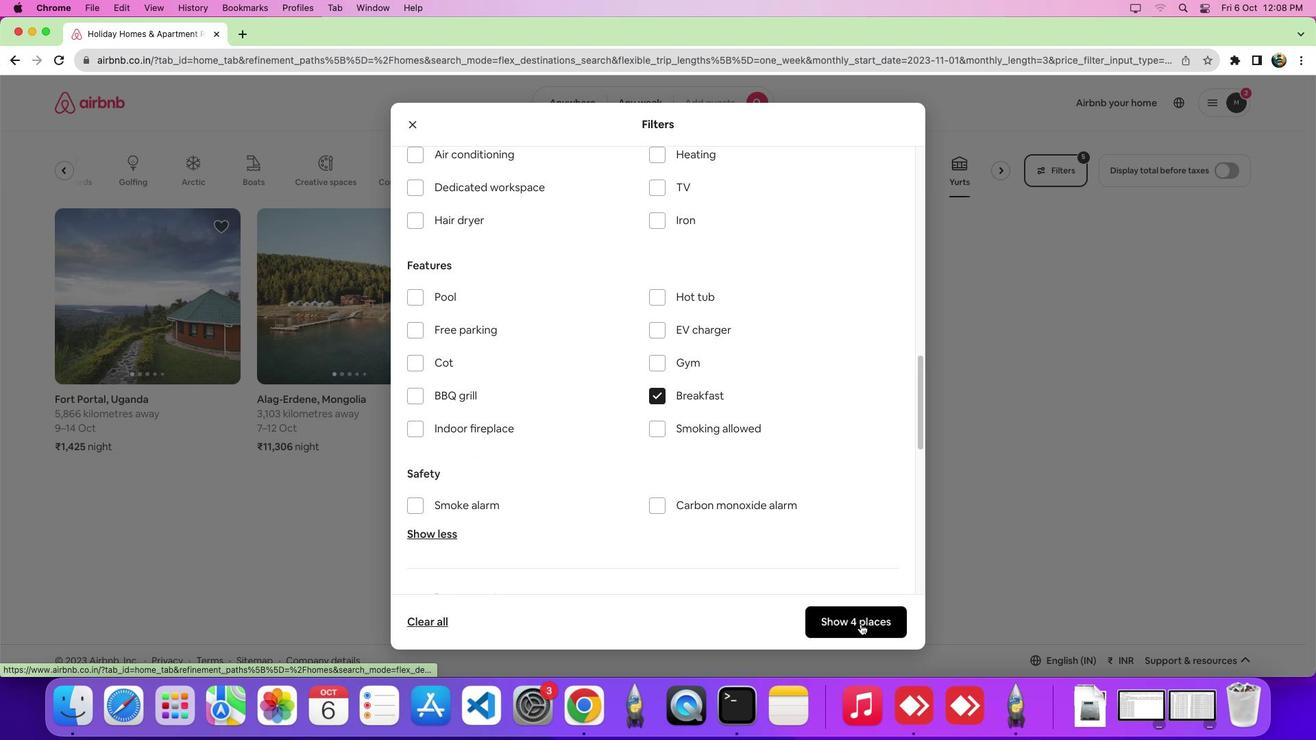 
Action: Mouse moved to (853, 520)
Screenshot: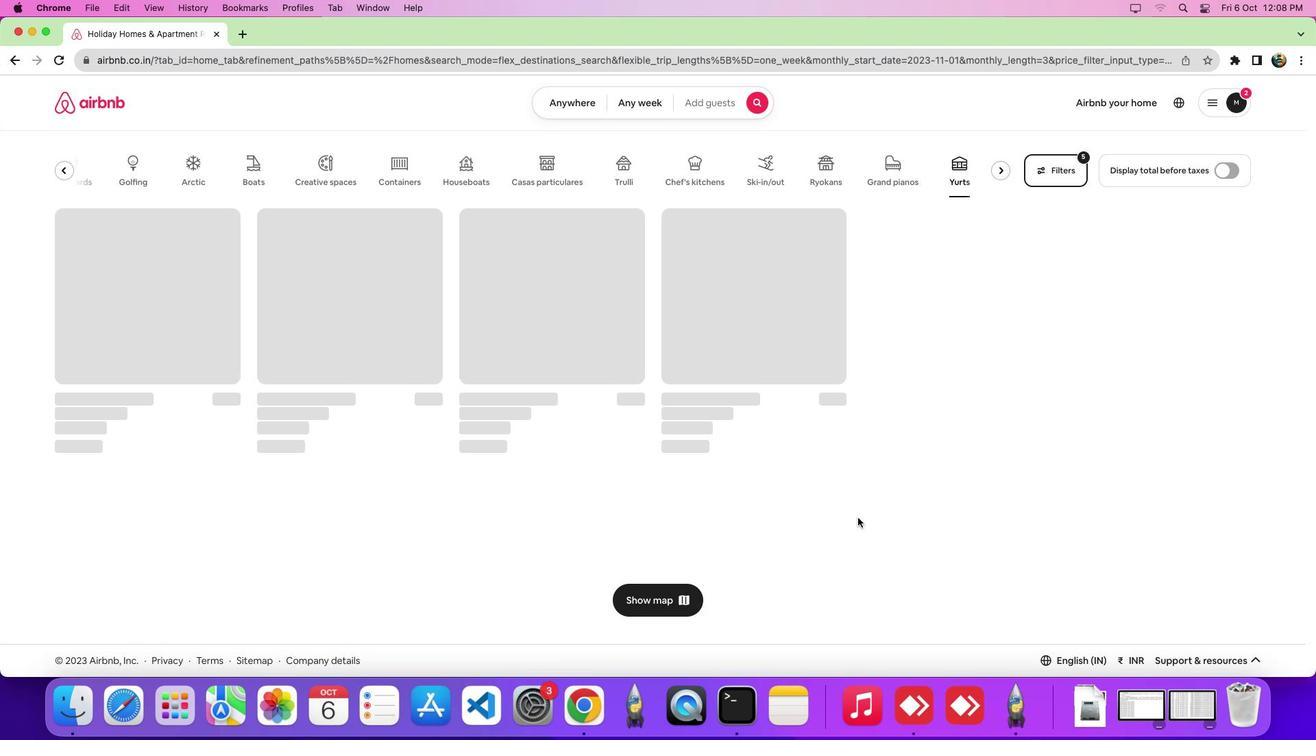 
